 Task: Create a new opportunity in global action
Action: Mouse moved to (305, 237)
Screenshot: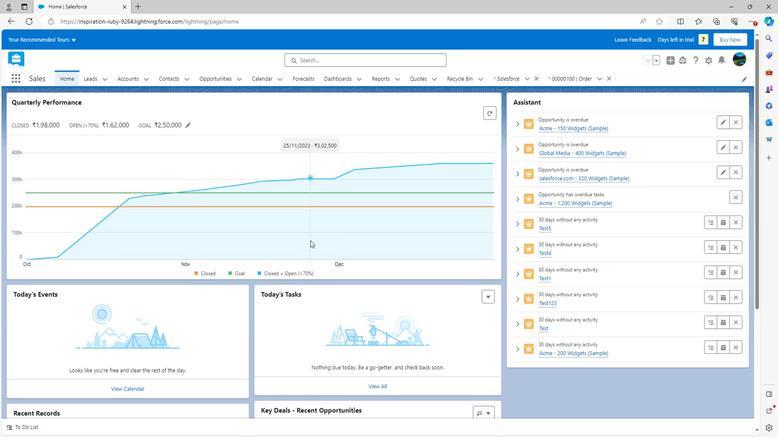 
Action: Mouse scrolled (305, 237) with delta (0, 0)
Screenshot: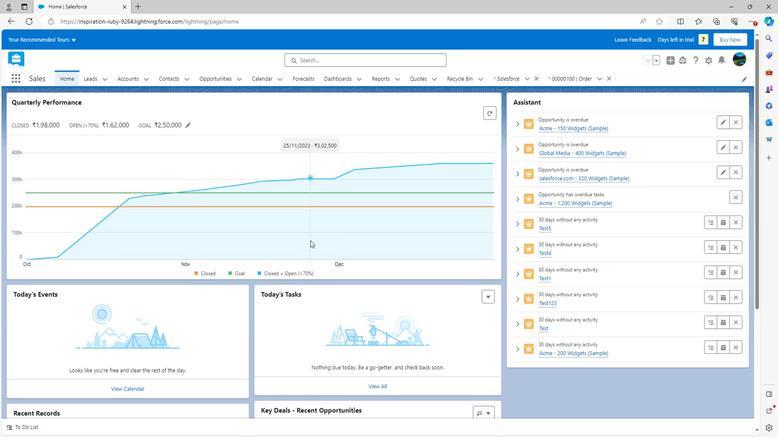 
Action: Mouse moved to (304, 239)
Screenshot: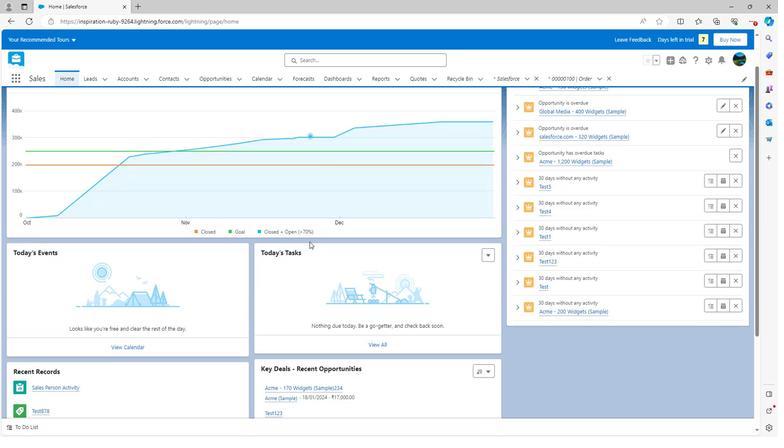 
Action: Mouse scrolled (304, 239) with delta (0, 0)
Screenshot: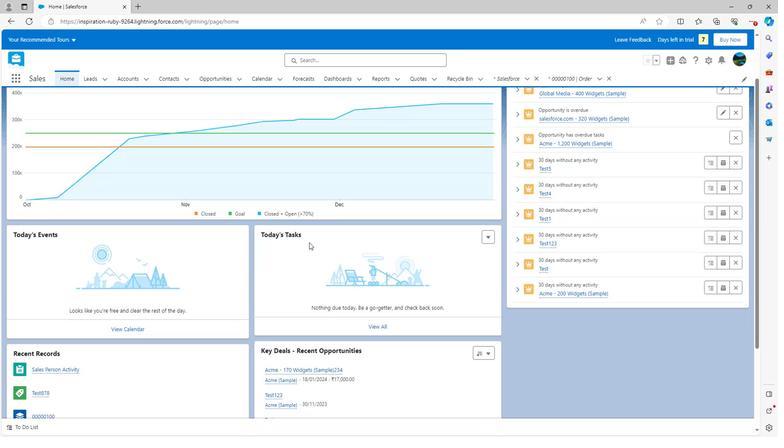
Action: Mouse scrolled (304, 239) with delta (0, 0)
Screenshot: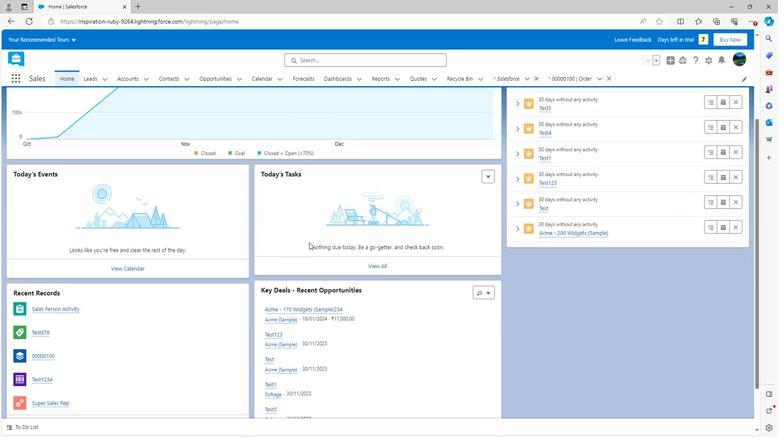 
Action: Mouse scrolled (304, 239) with delta (0, 0)
Screenshot: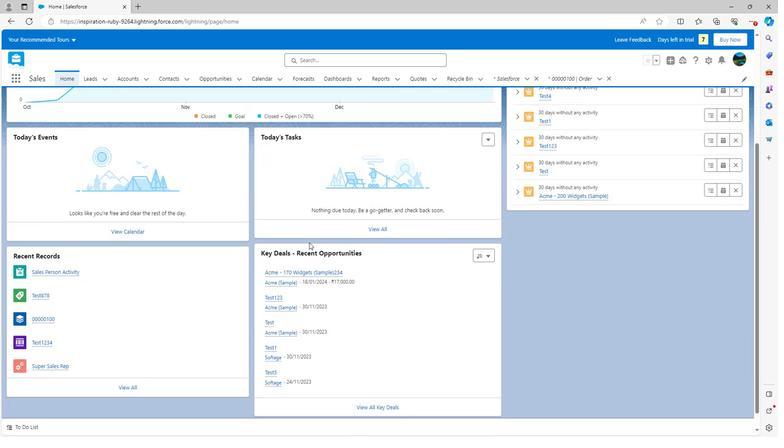 
Action: Mouse scrolled (304, 240) with delta (0, 0)
Screenshot: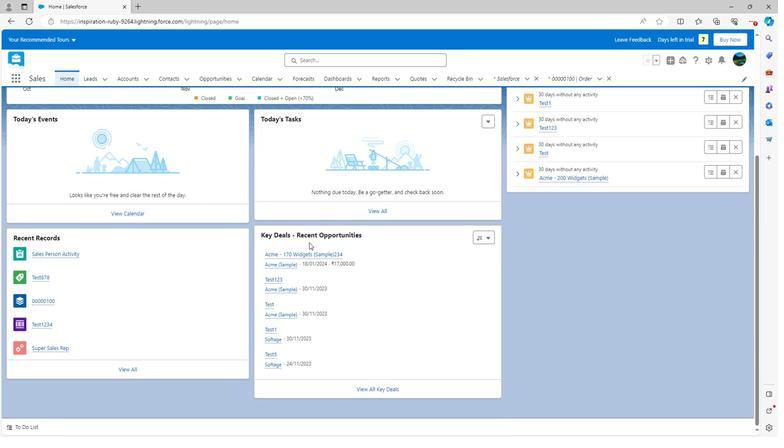 
Action: Mouse scrolled (304, 240) with delta (0, 0)
Screenshot: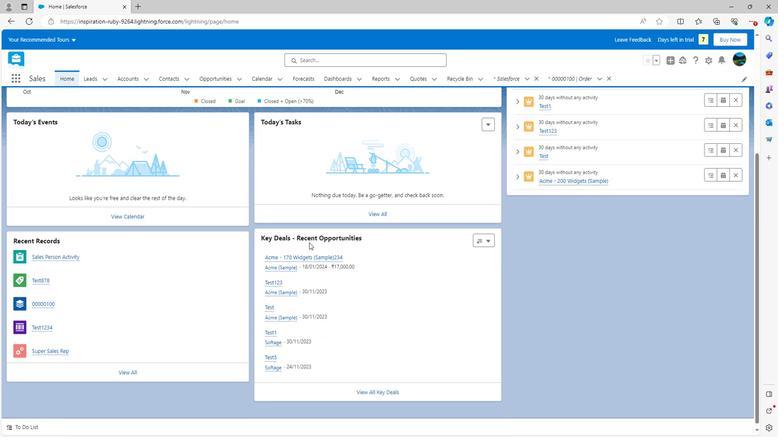 
Action: Mouse scrolled (304, 240) with delta (0, 0)
Screenshot: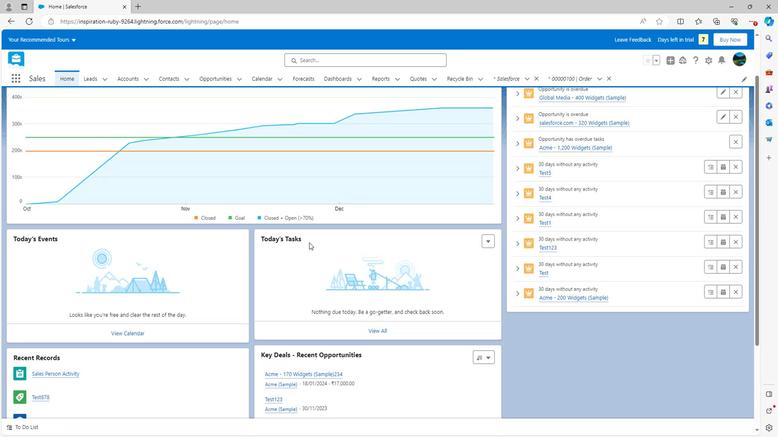 
Action: Mouse scrolled (304, 240) with delta (0, 0)
Screenshot: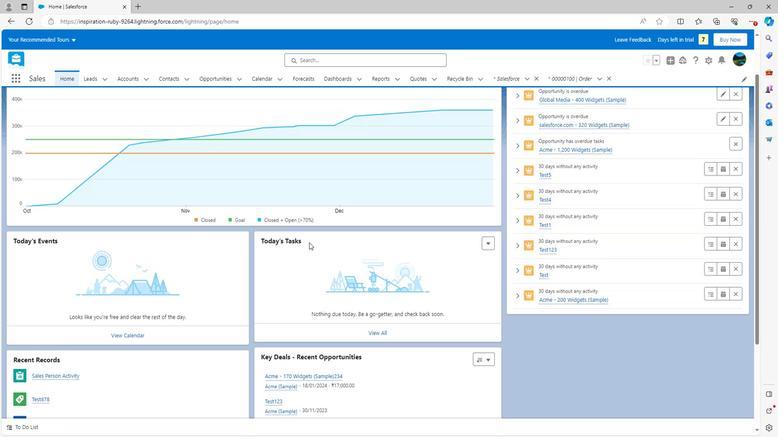 
Action: Mouse scrolled (304, 240) with delta (0, 0)
Screenshot: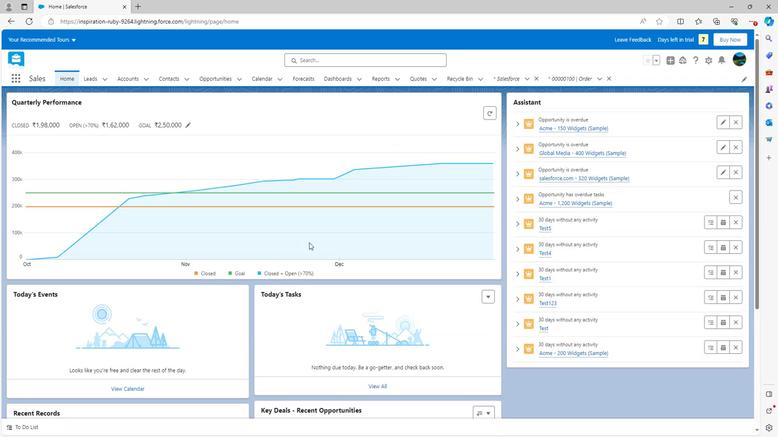 
Action: Mouse scrolled (304, 240) with delta (0, 0)
Screenshot: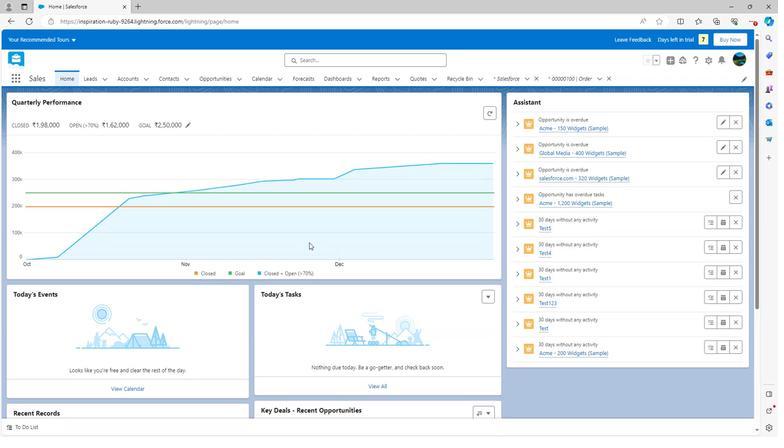 
Action: Mouse moved to (669, 52)
Screenshot: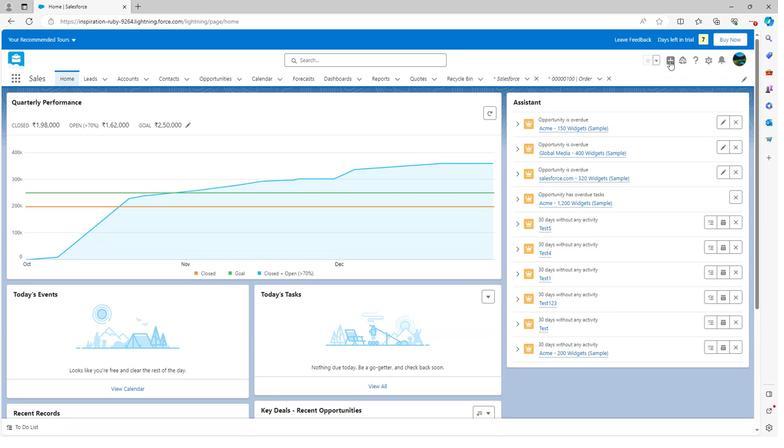 
Action: Mouse pressed left at (669, 52)
Screenshot: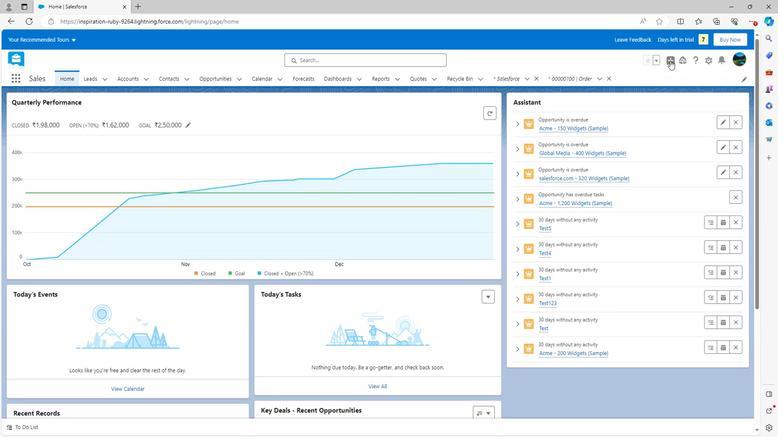 
Action: Mouse moved to (648, 187)
Screenshot: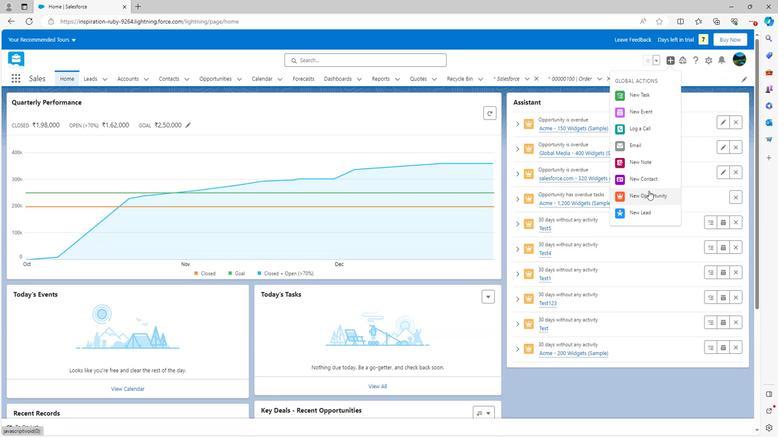 
Action: Mouse pressed left at (648, 187)
Screenshot: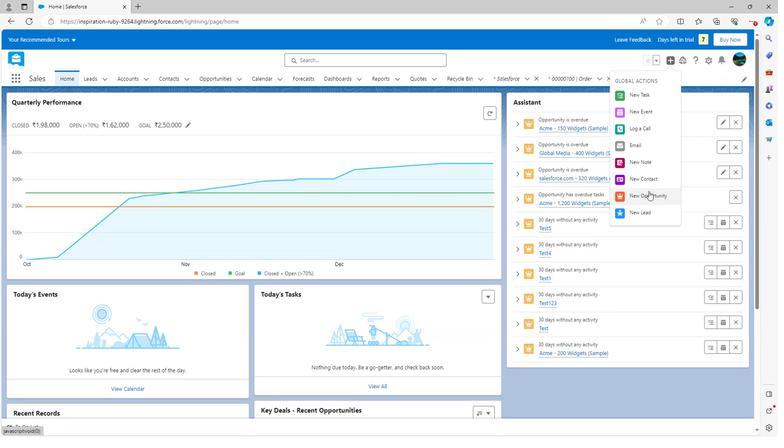
Action: Mouse moved to (544, 247)
Screenshot: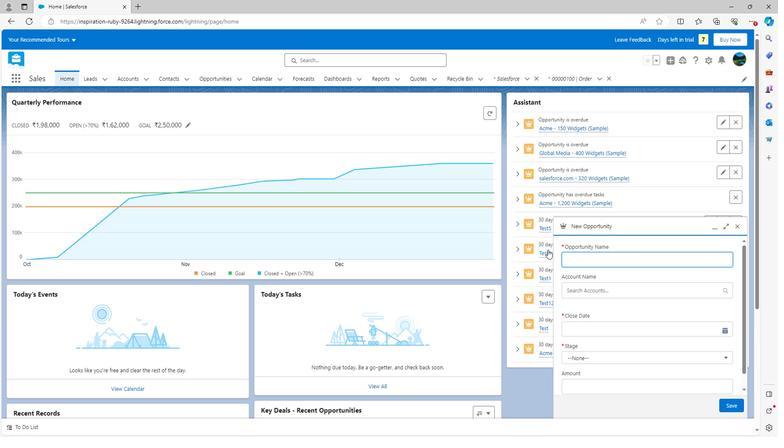 
Action: Key pressed <Key.shift><Key.shift><Key.shift><Key.shift>Test
Screenshot: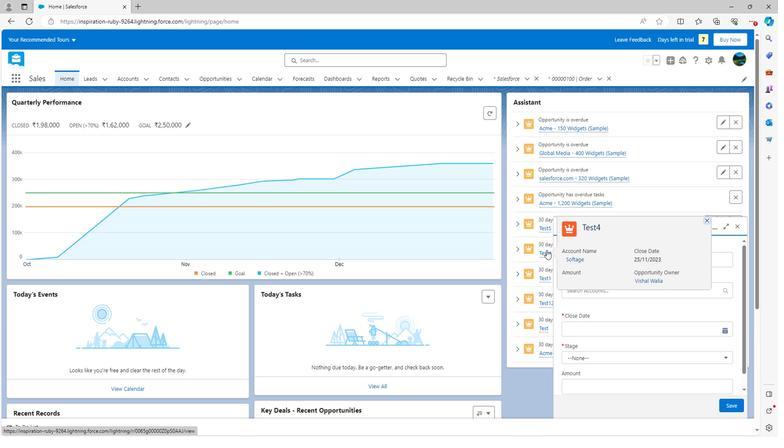 
Action: Mouse moved to (583, 254)
Screenshot: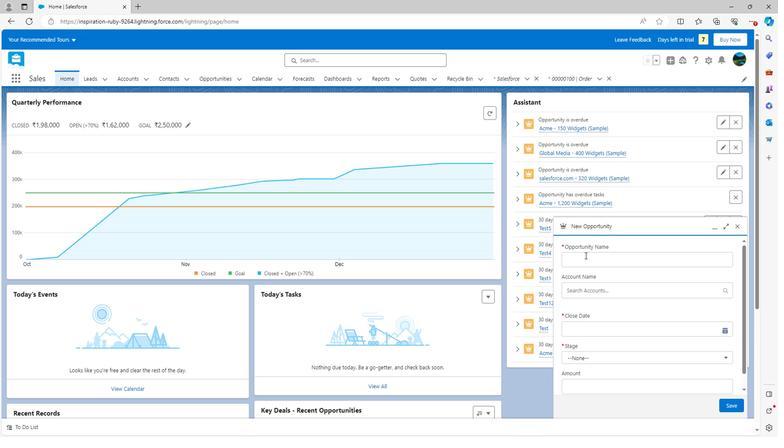 
Action: Mouse pressed left at (583, 254)
Screenshot: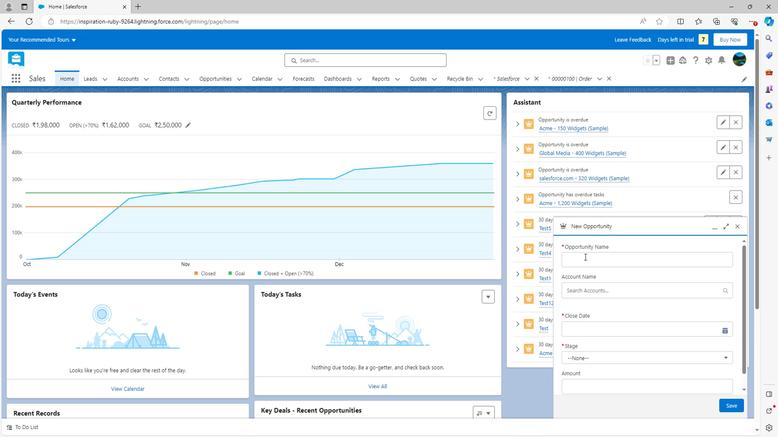 
Action: Mouse moved to (540, 259)
Screenshot: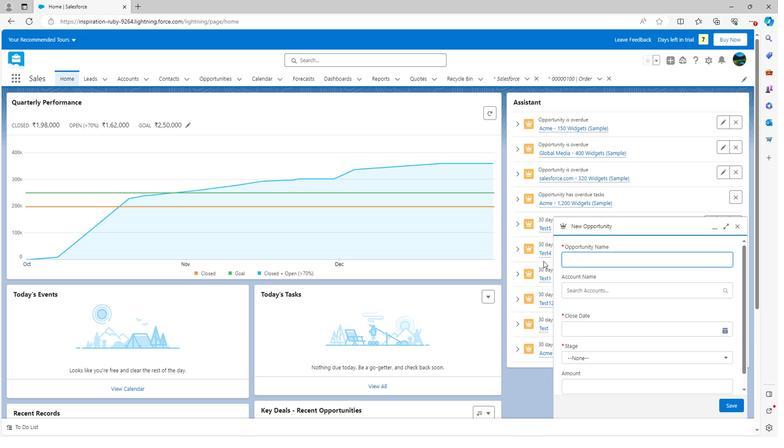 
Action: Key pressed <Key.shift>Test
Screenshot: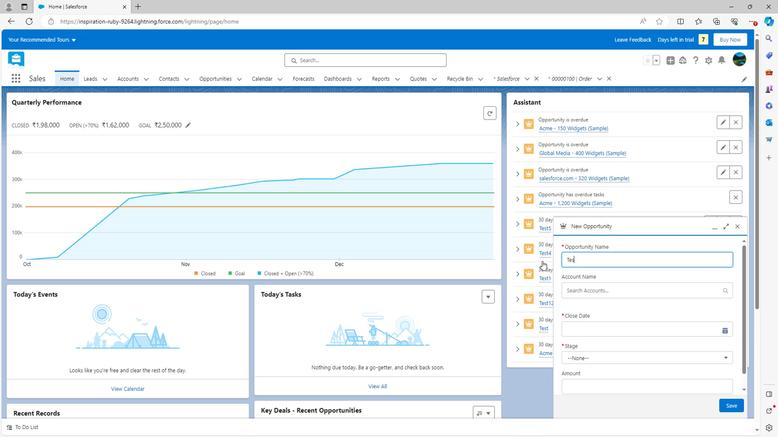 
Action: Mouse moved to (577, 287)
Screenshot: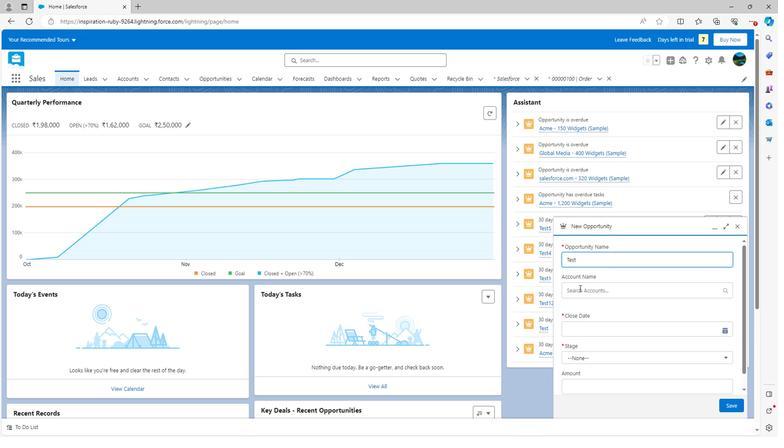 
Action: Mouse pressed left at (577, 287)
Screenshot: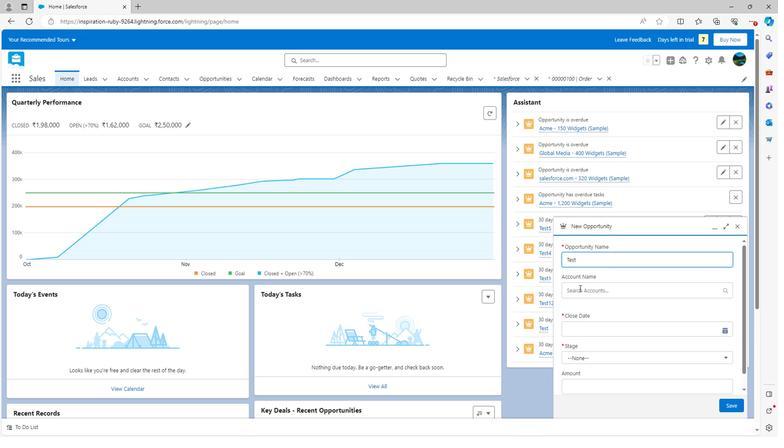 
Action: Mouse moved to (587, 325)
Screenshot: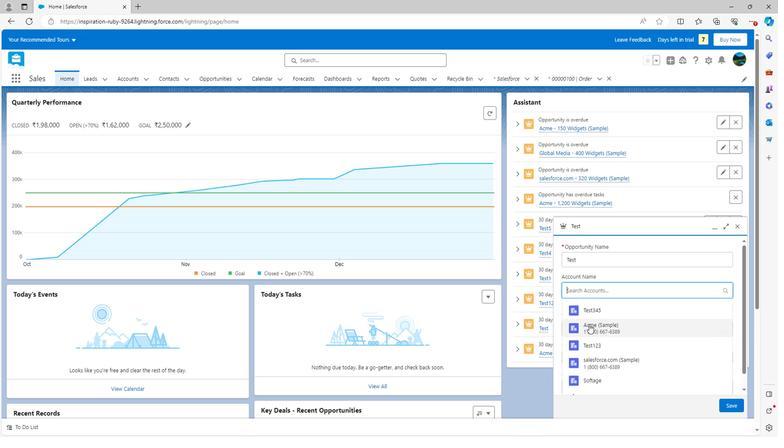 
Action: Mouse pressed left at (587, 325)
Screenshot: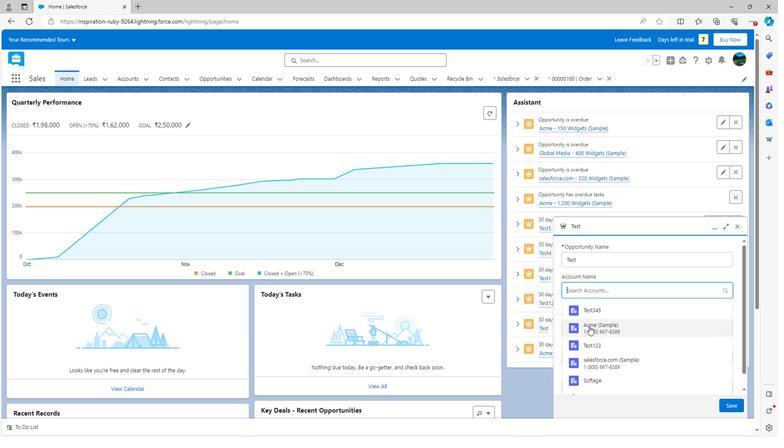 
Action: Mouse moved to (586, 329)
Screenshot: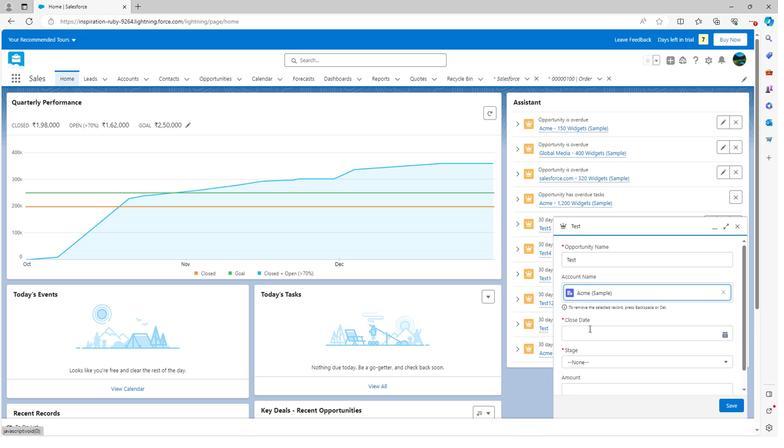 
Action: Mouse pressed left at (586, 329)
Screenshot: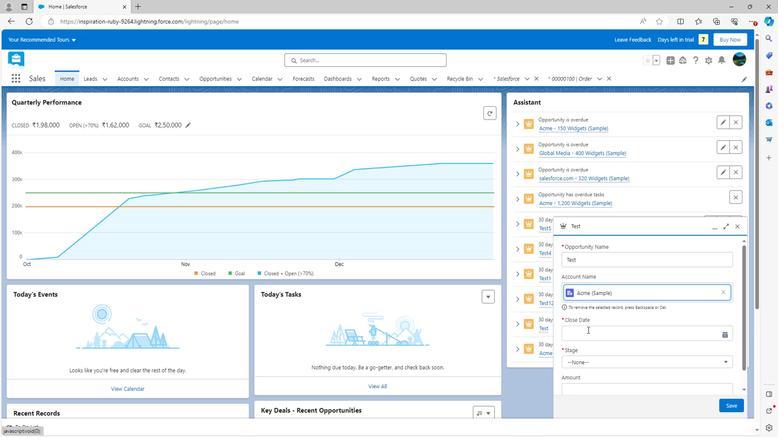
Action: Mouse moved to (629, 342)
Screenshot: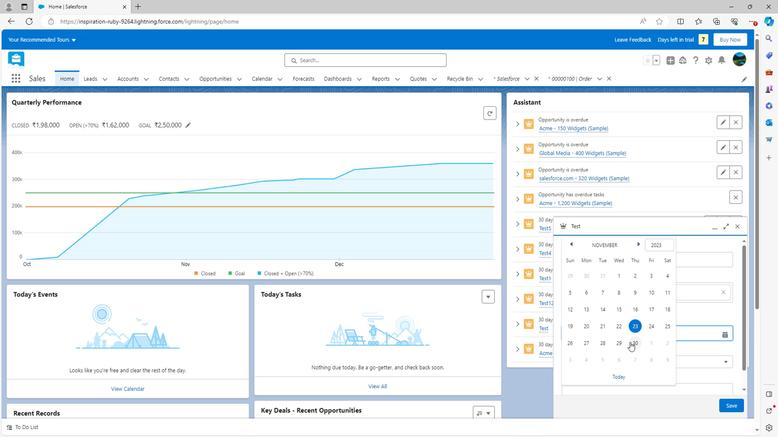 
Action: Mouse pressed left at (629, 342)
Screenshot: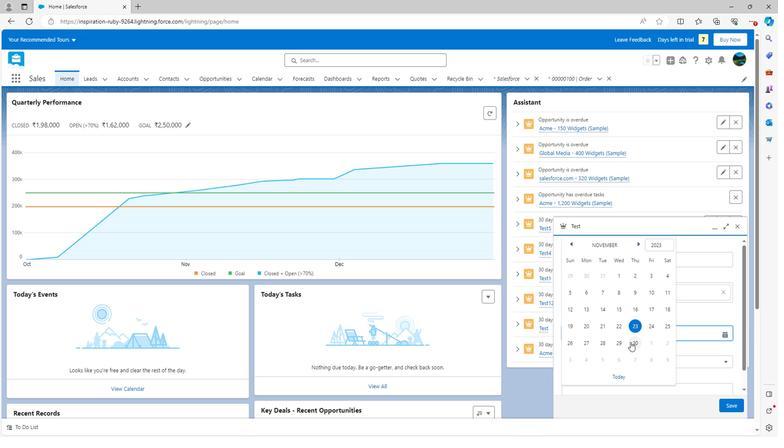 
Action: Mouse moved to (610, 352)
Screenshot: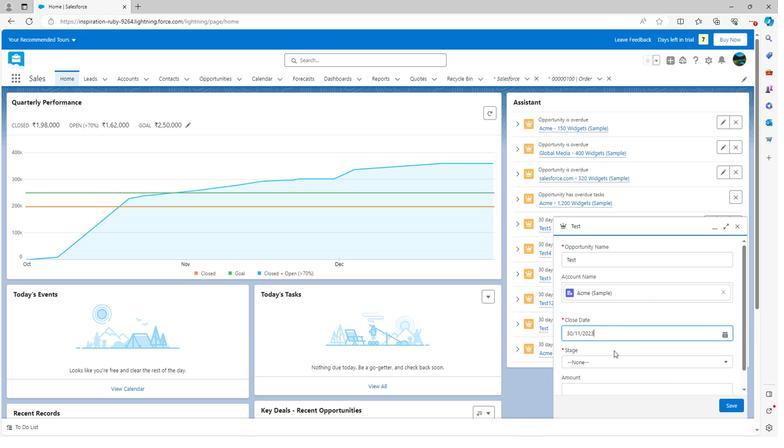 
Action: Mouse scrolled (610, 352) with delta (0, 0)
Screenshot: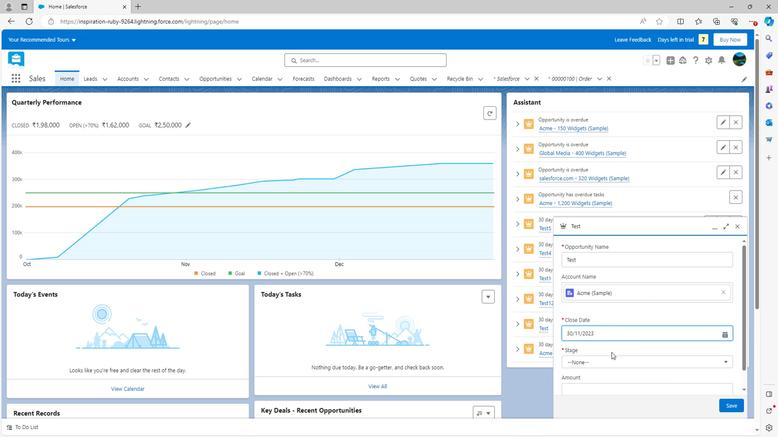 
Action: Mouse moved to (596, 346)
Screenshot: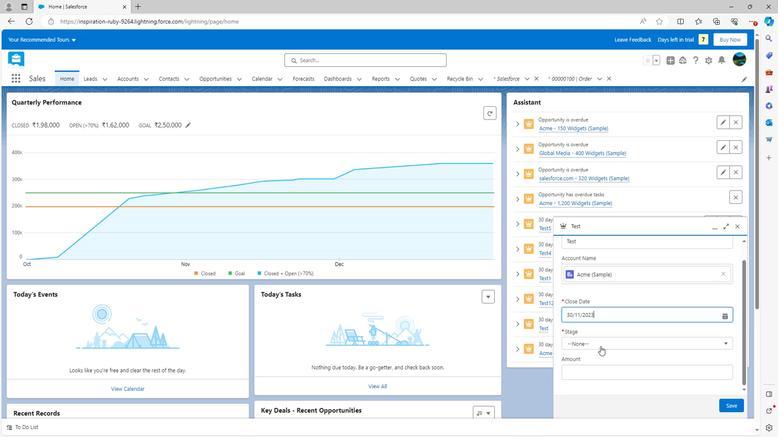 
Action: Mouse pressed left at (596, 346)
Screenshot: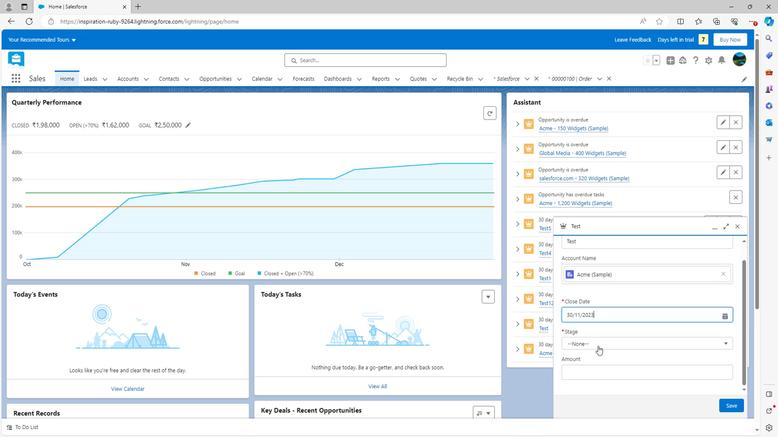 
Action: Mouse moved to (582, 286)
Screenshot: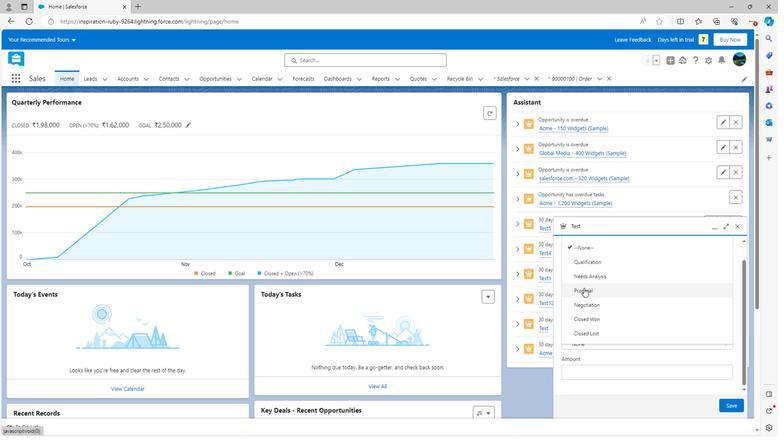 
Action: Mouse pressed left at (582, 286)
Screenshot: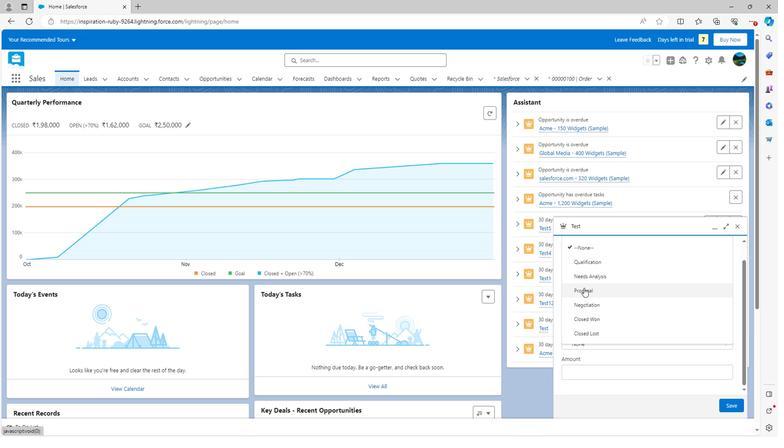
Action: Mouse moved to (582, 362)
Screenshot: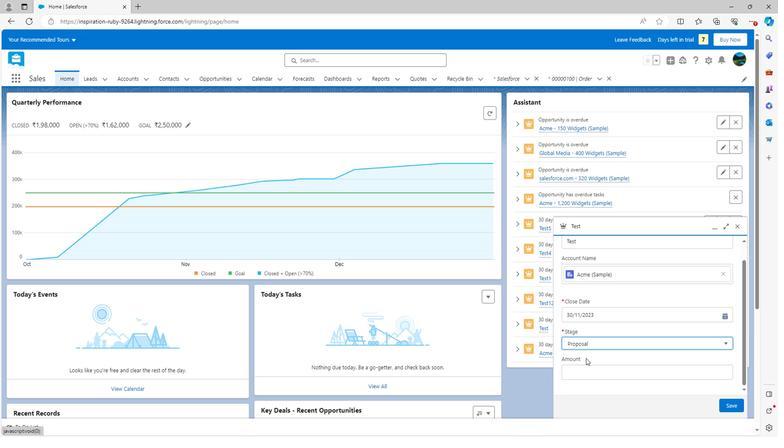 
Action: Mouse scrolled (582, 361) with delta (0, 0)
Screenshot: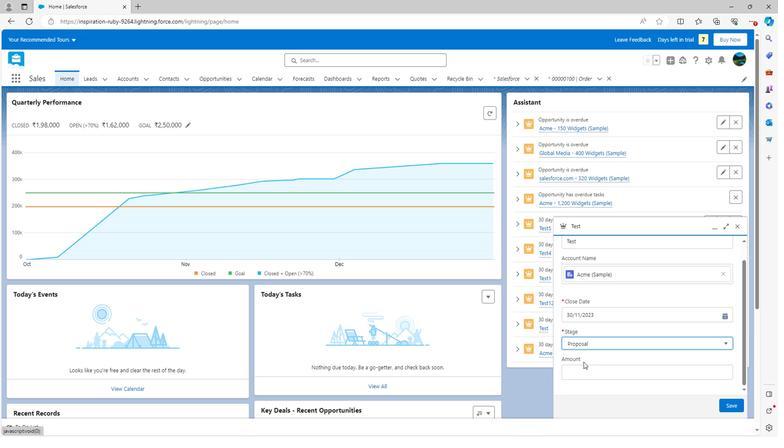 
Action: Mouse scrolled (582, 361) with delta (0, 0)
Screenshot: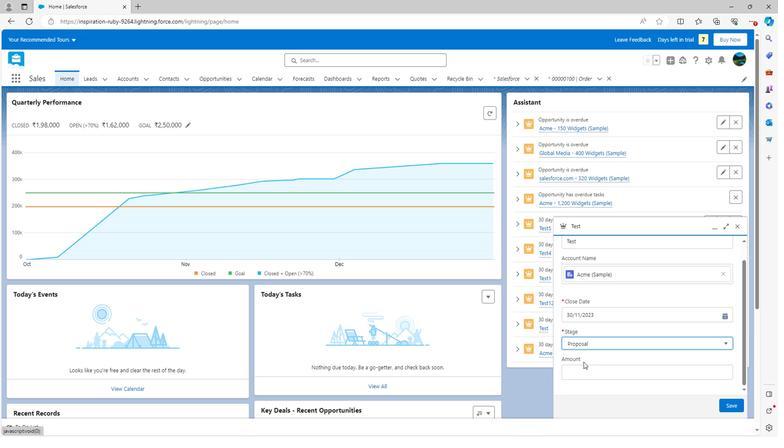 
Action: Mouse moved to (727, 403)
Screenshot: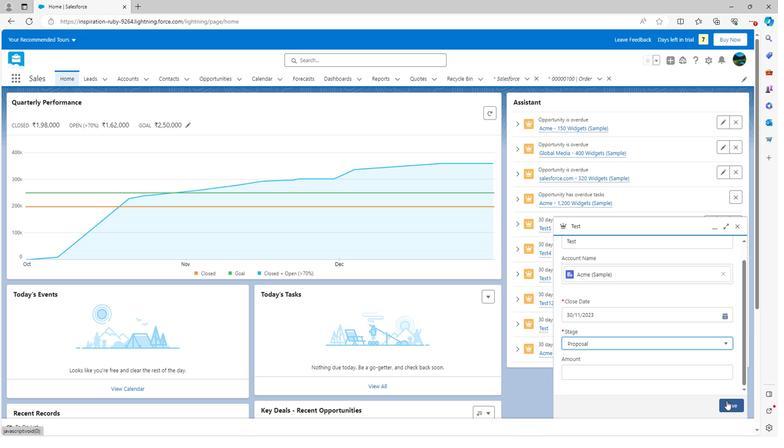 
Action: Mouse pressed left at (727, 403)
Screenshot: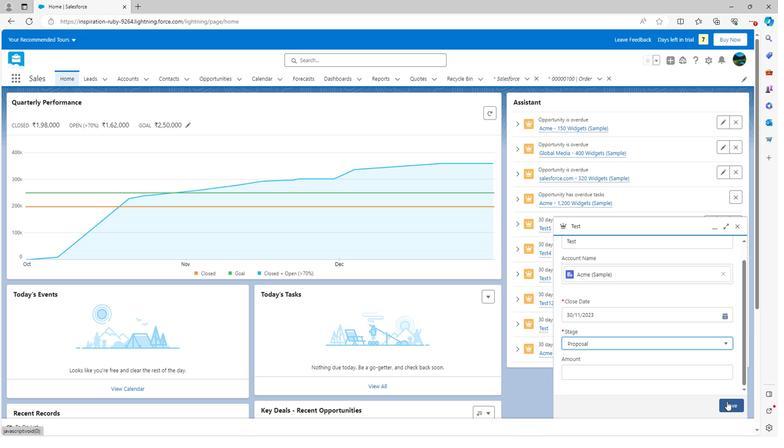 
Action: Mouse moved to (424, 122)
Screenshot: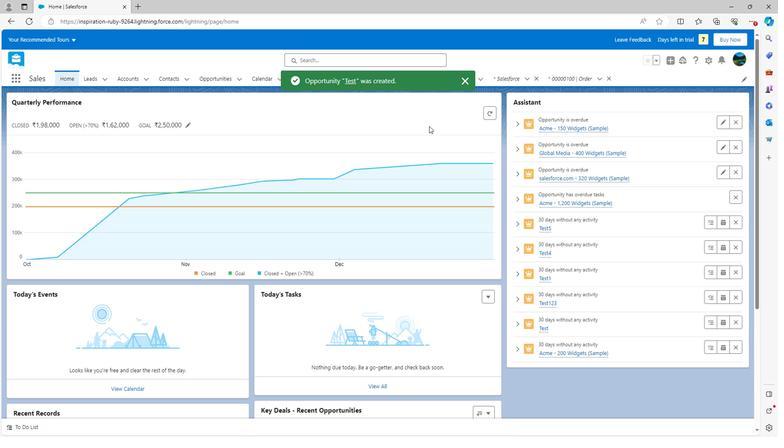 
